 Task: plot  the graph for the smallest enclosing ellipse of a set of points in 3D space.
Action: Mouse moved to (133, 80)
Screenshot: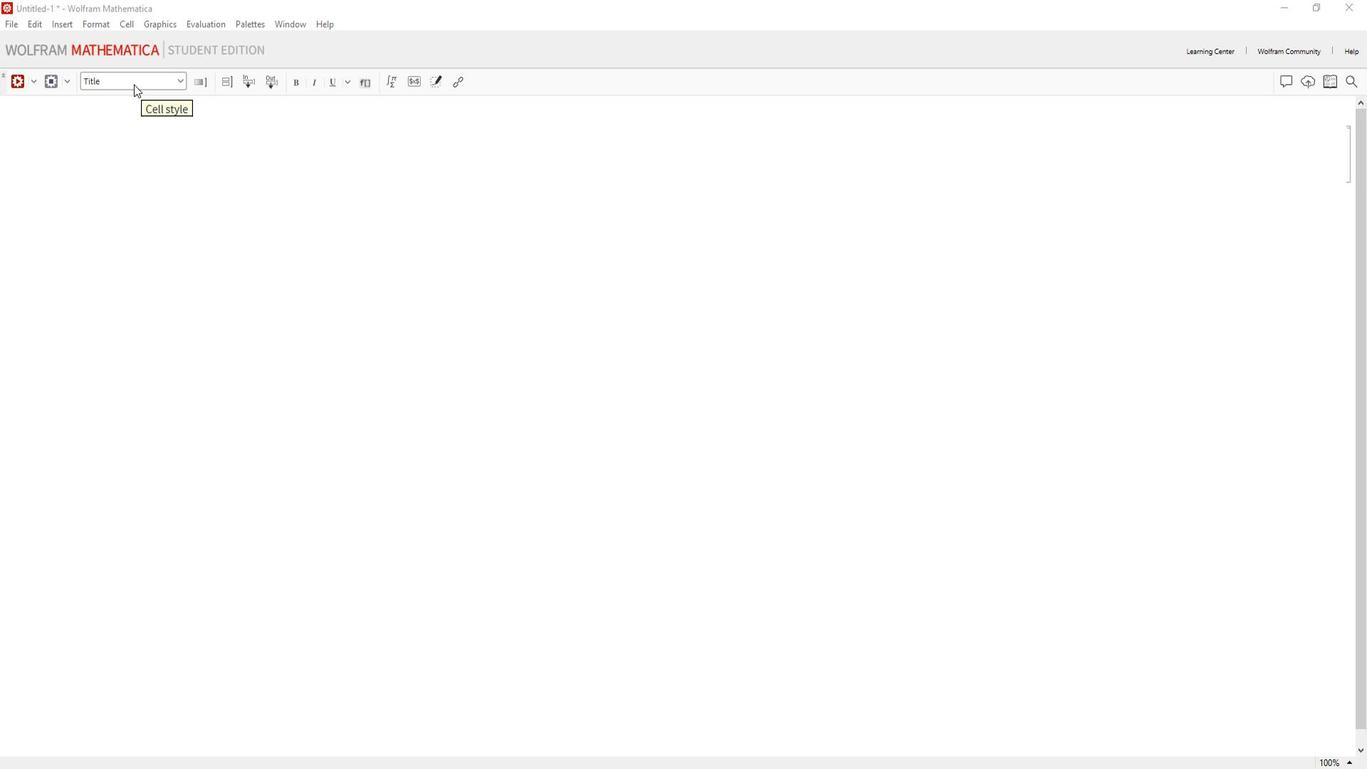 
Action: Mouse pressed left at (133, 80)
Screenshot: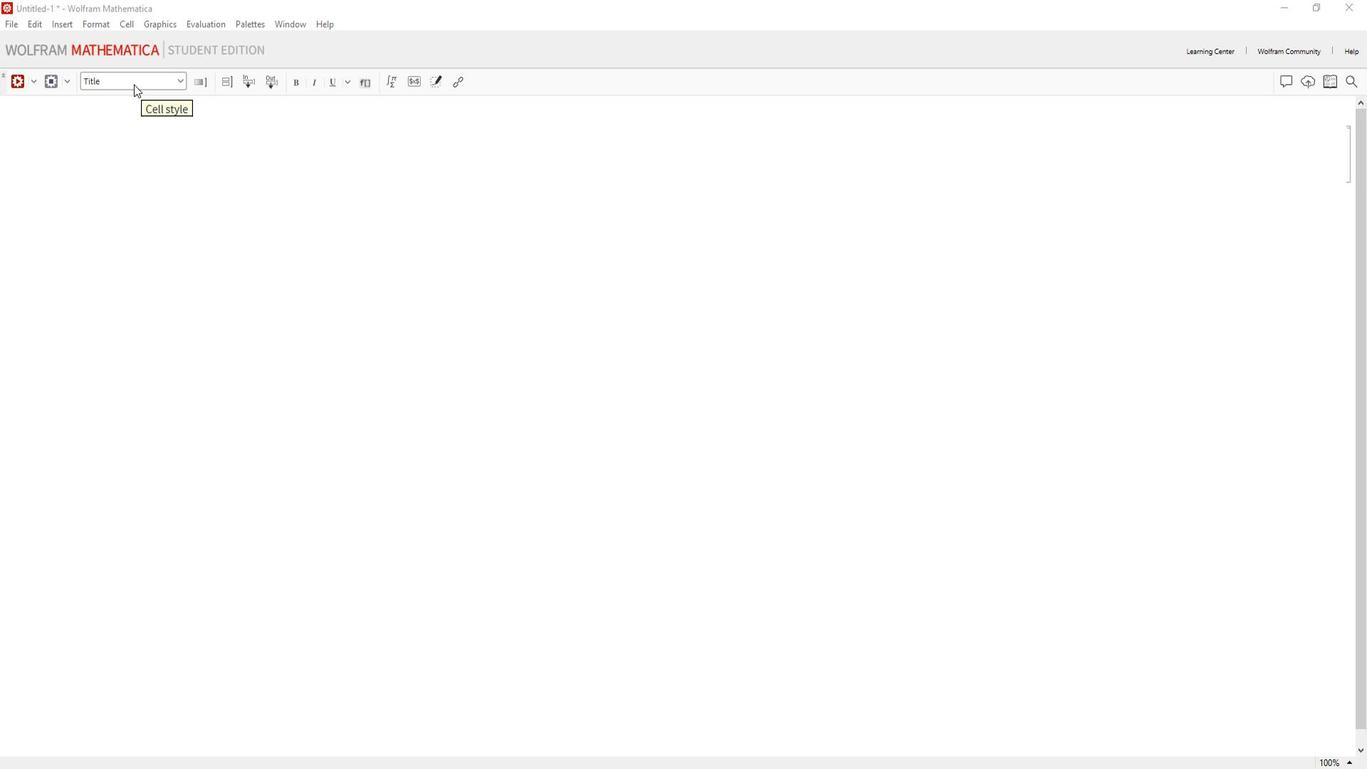 
Action: Mouse moved to (126, 116)
Screenshot: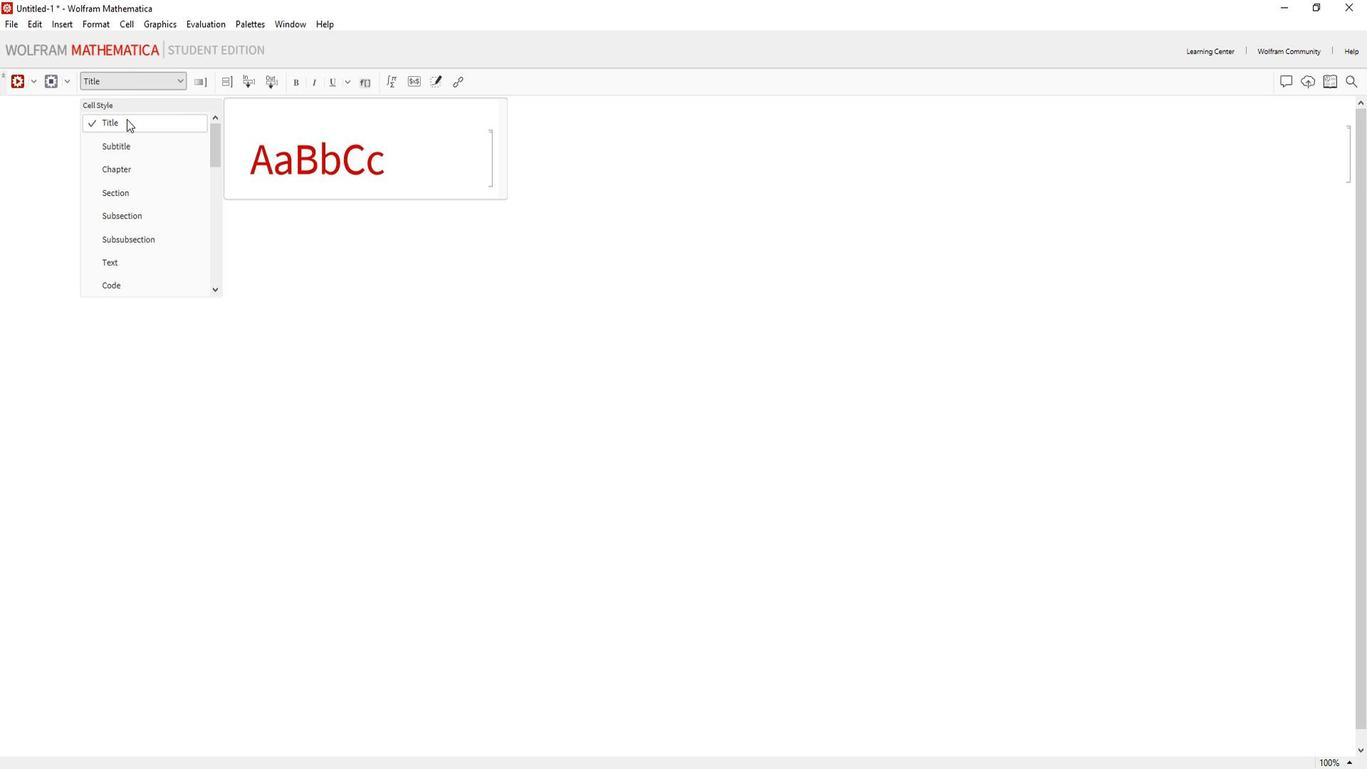 
Action: Mouse pressed left at (126, 116)
Screenshot: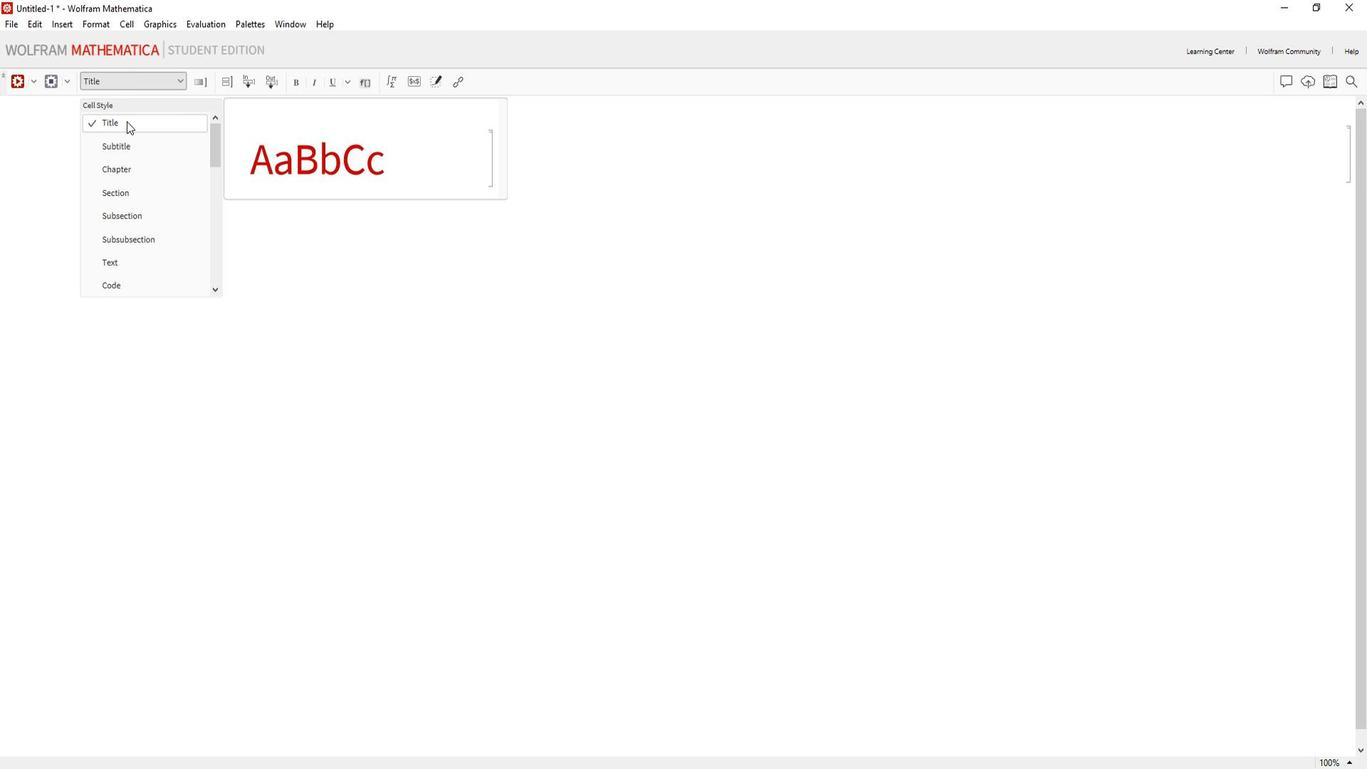 
Action: Mouse moved to (113, 138)
Screenshot: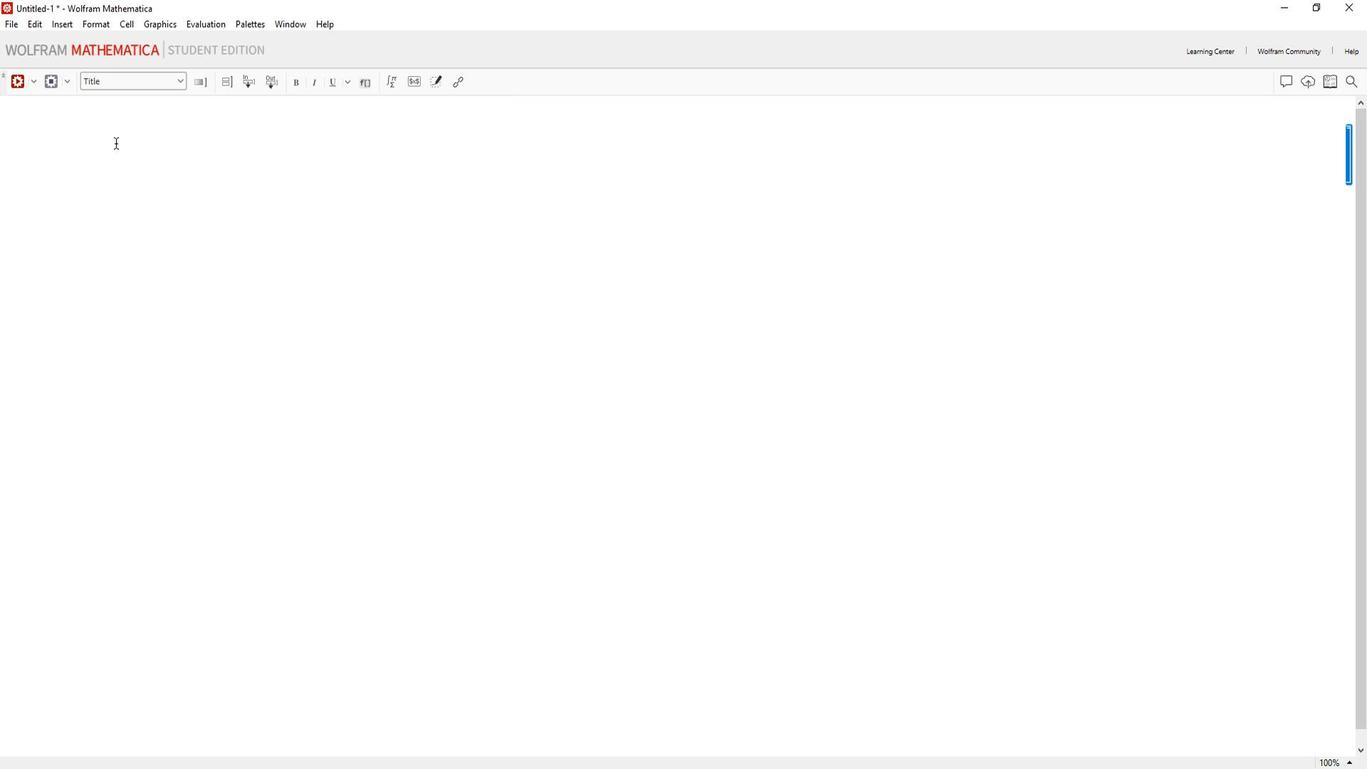 
Action: Mouse pressed left at (113, 138)
Screenshot: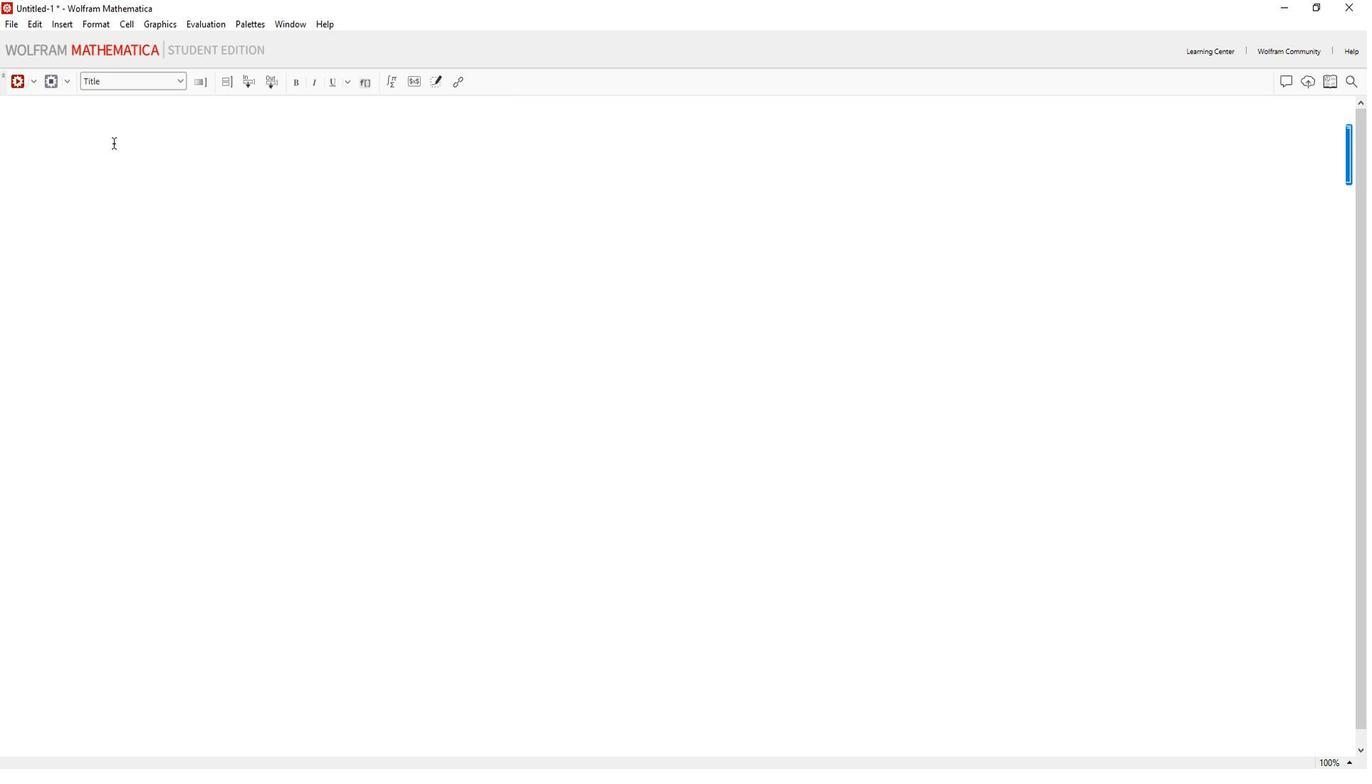 
Action: Key pressed s<Key.caps_lock>MALLEST<Key.space><Key.caps_lock>e<Key.caps_lock>NCLOSING<Key.space><Key.caps_lock>e<Key.caps_lock>LLIPSE<Key.space>PF<Key.space>A<Key.space><Key.caps_lock>s<Key.caps_lock>ET<Key.backspace><Key.backspace><Key.backspace><Key.backspace><Key.backspace><Key.backspace><Key.backspace><Key.backspace>OF<Key.space><Key.caps_lock>a<Key.caps_lock><Key.space><Key.caps_lock>s<Key.caps_lock>ET<Key.space>OF<Key.space><Key.caps_lock>p<Key.caps_lock>OINTS<Key.space>IN<Key.space><Key.caps_lock>3d<Key.space>s<Key.caps_lock>PACE
Screenshot: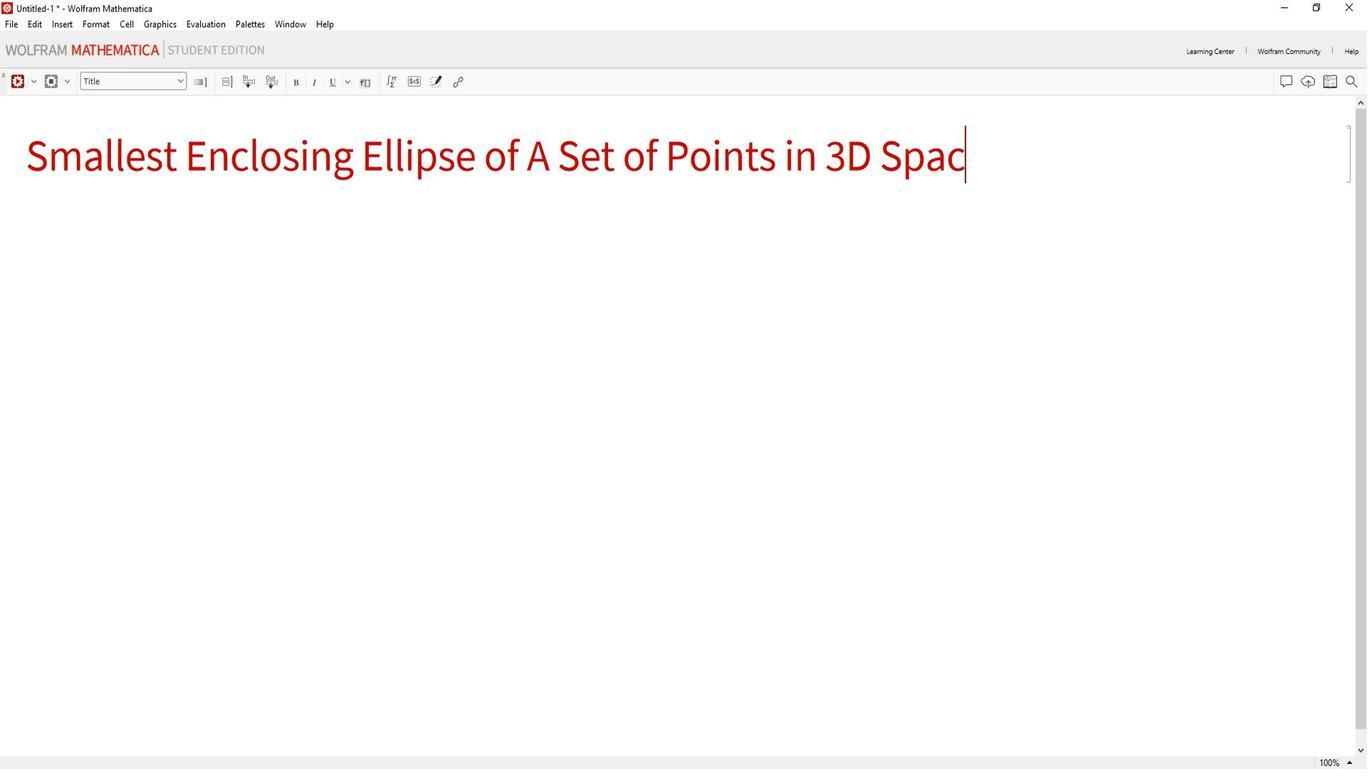 
Action: Mouse moved to (139, 75)
Screenshot: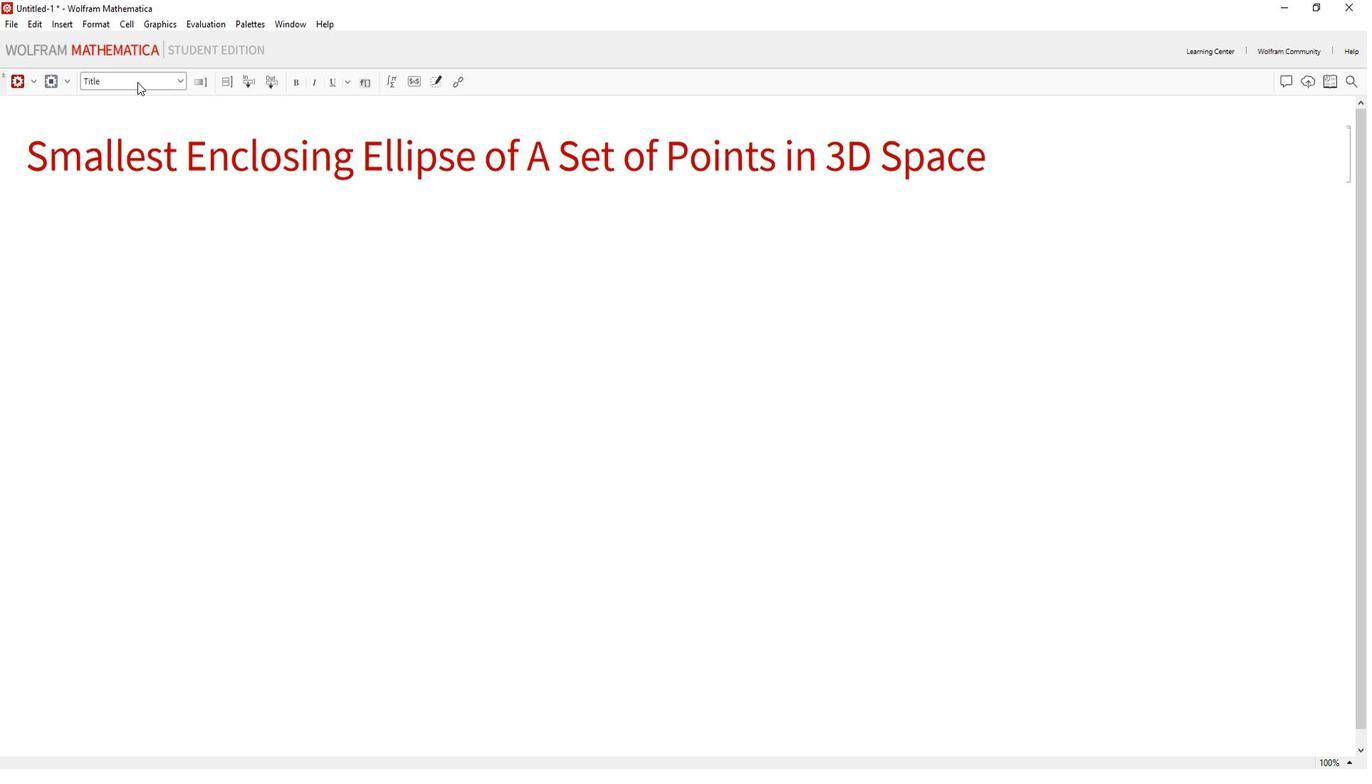 
Action: Mouse pressed left at (139, 75)
Screenshot: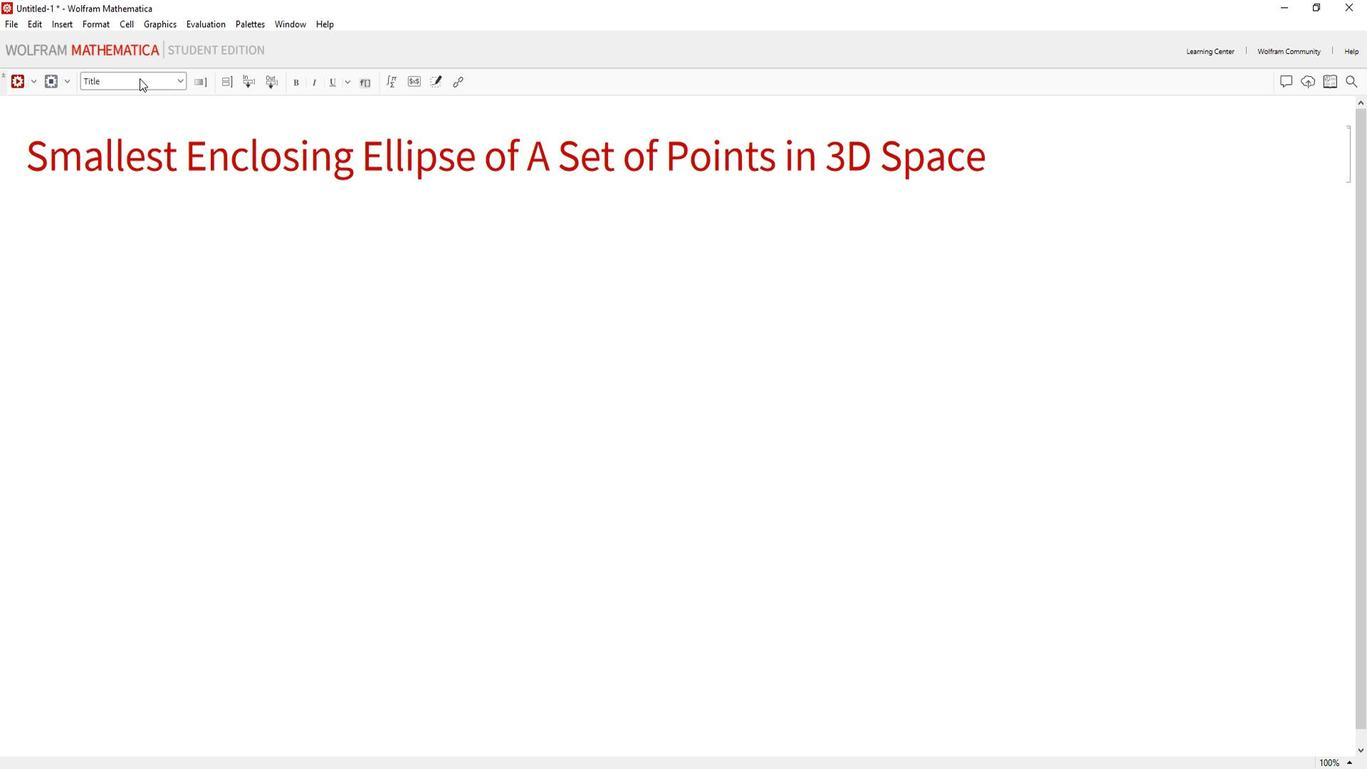 
Action: Mouse moved to (1051, 172)
Screenshot: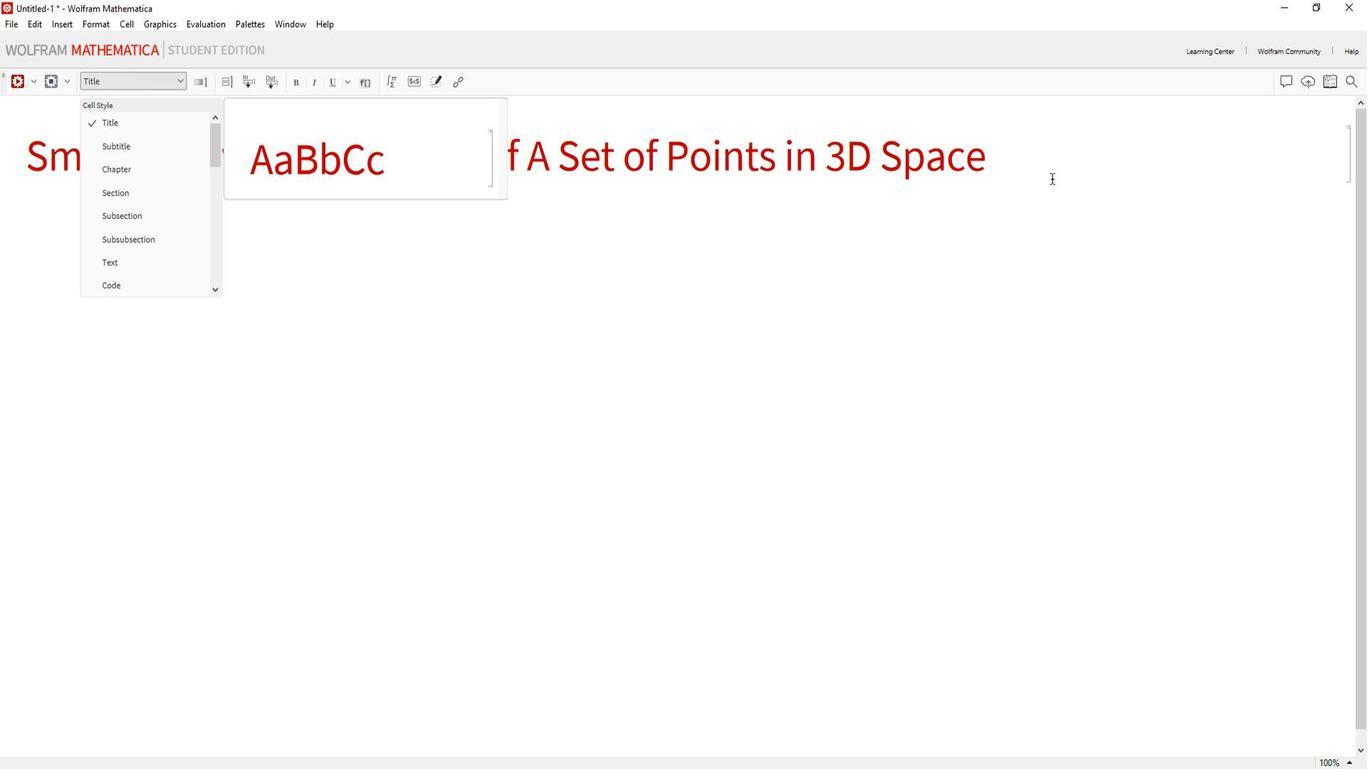 
Action: Mouse pressed left at (1051, 172)
Screenshot: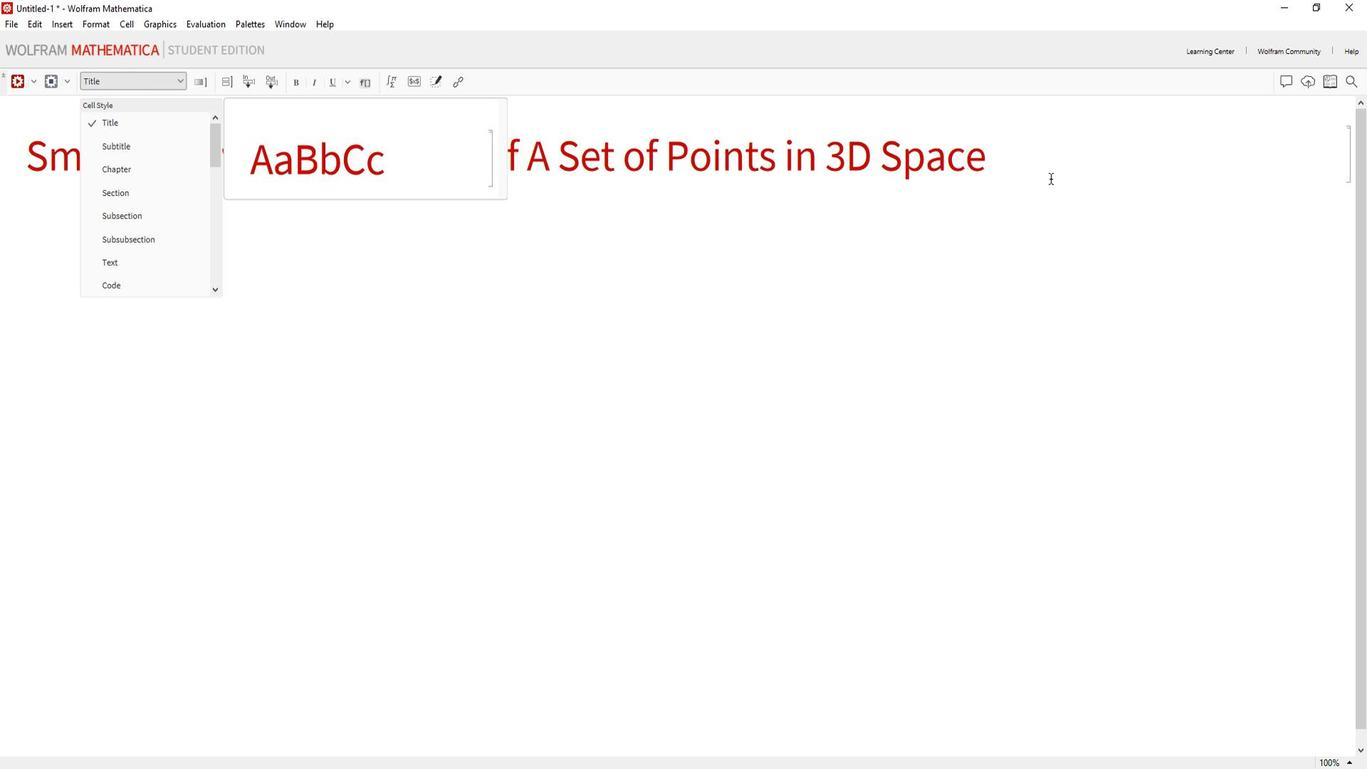 
Action: Mouse moved to (366, 280)
Screenshot: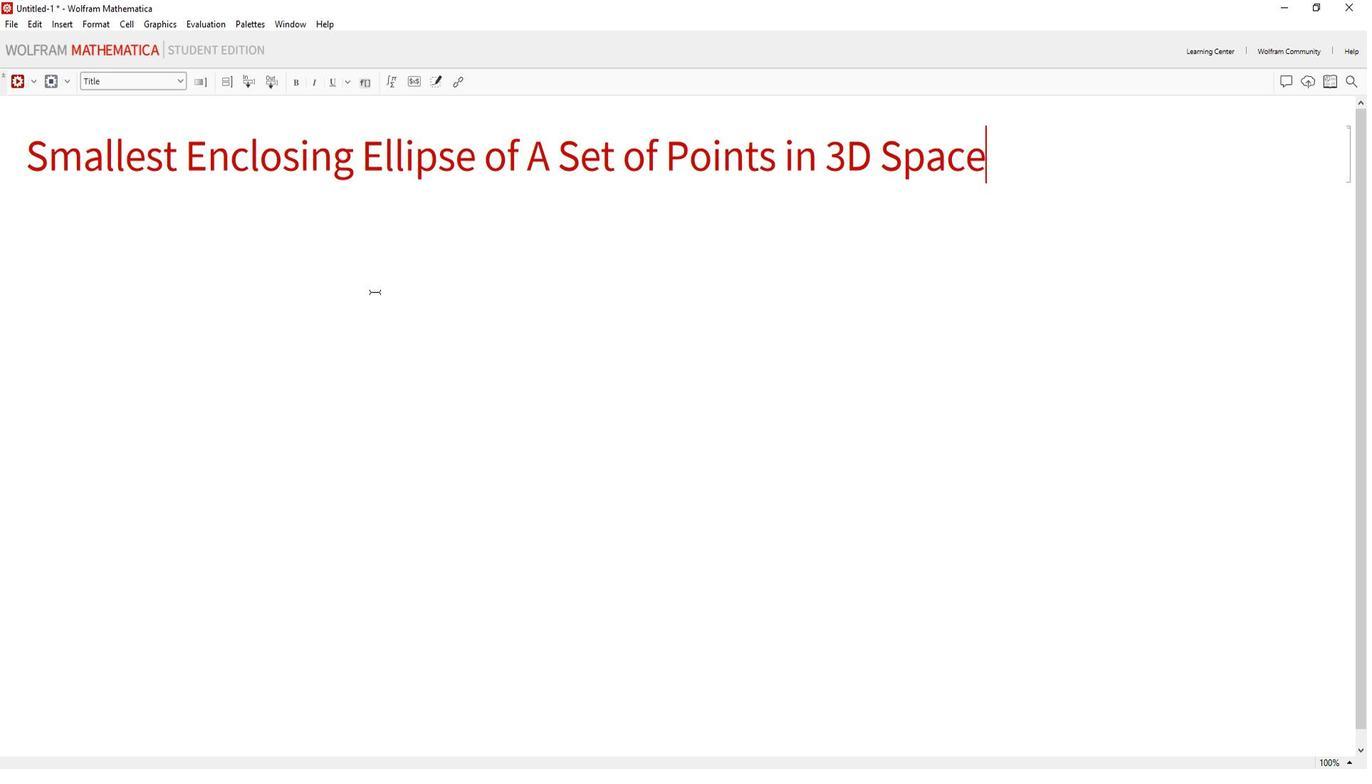 
Action: Mouse pressed left at (366, 280)
Screenshot: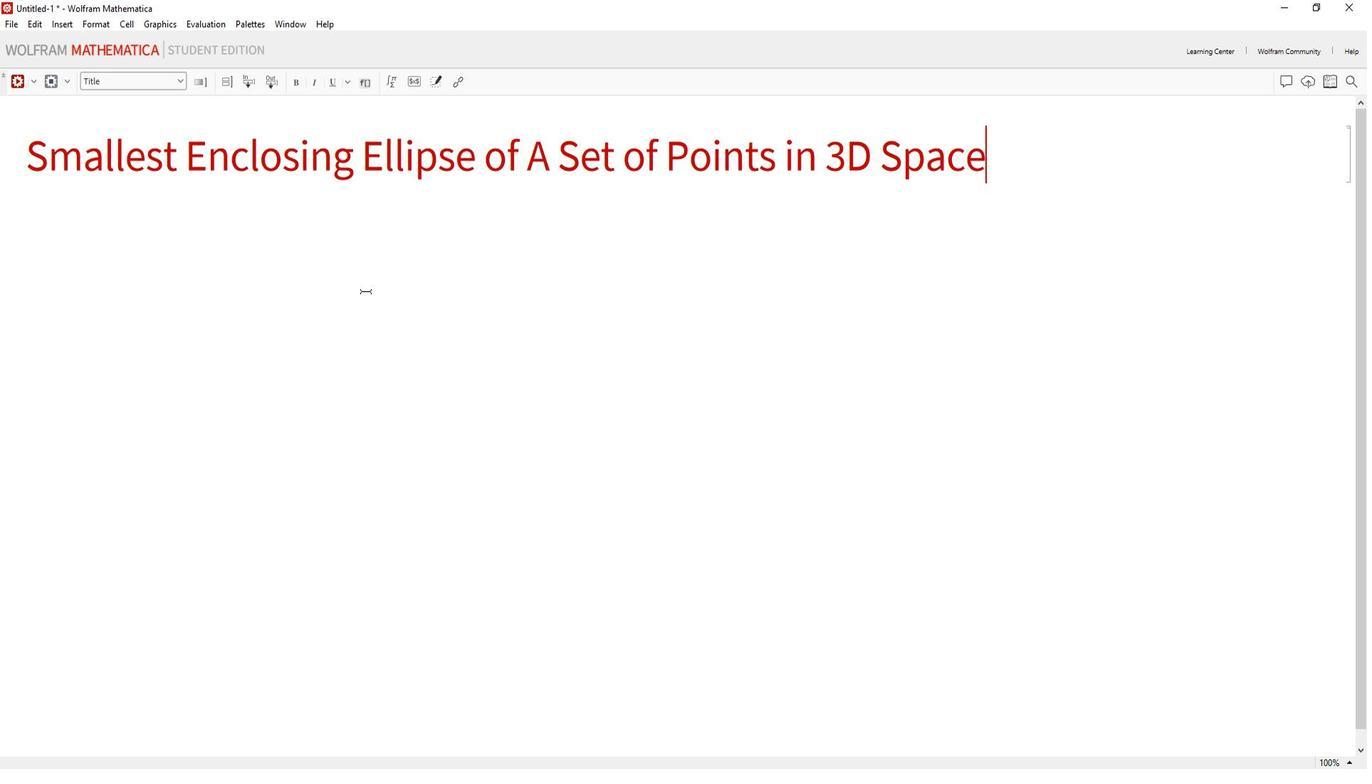 
Action: Mouse moved to (165, 73)
Screenshot: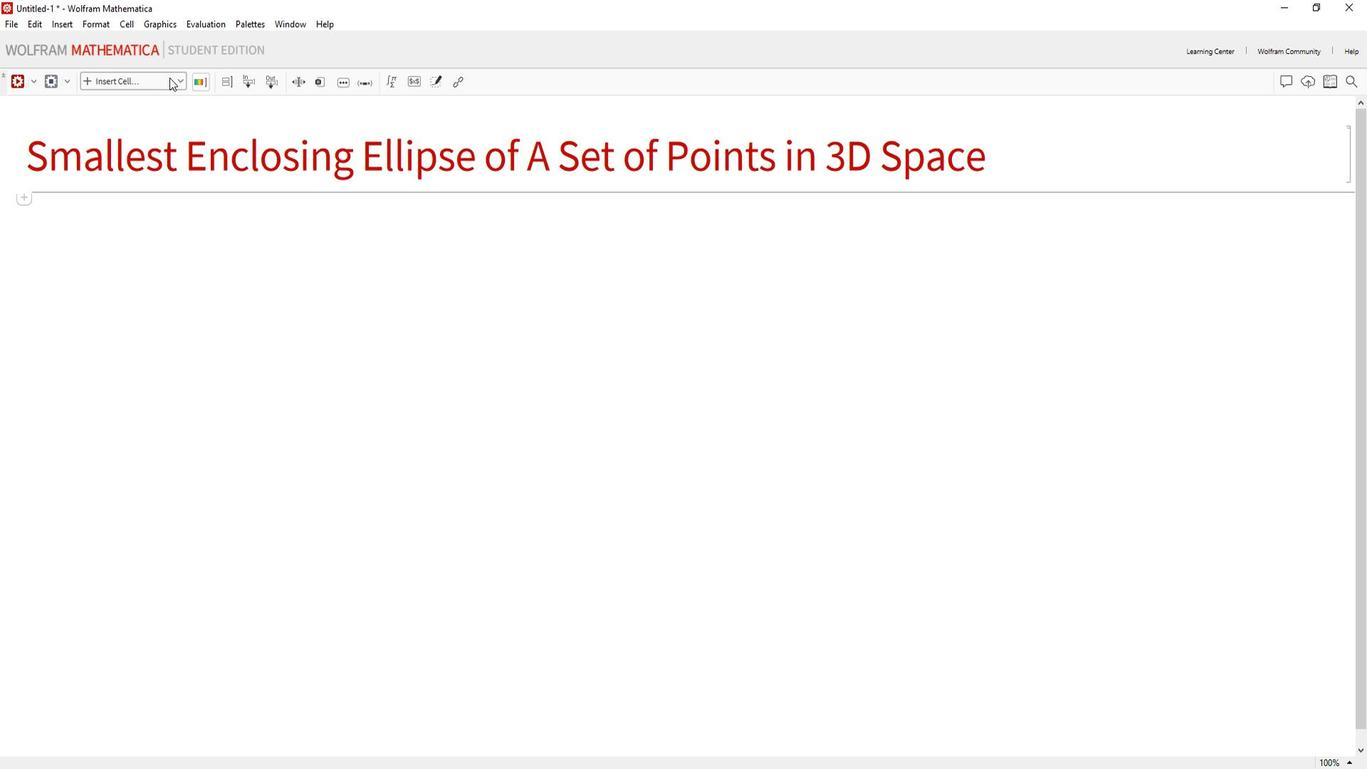 
Action: Mouse pressed left at (165, 73)
Screenshot: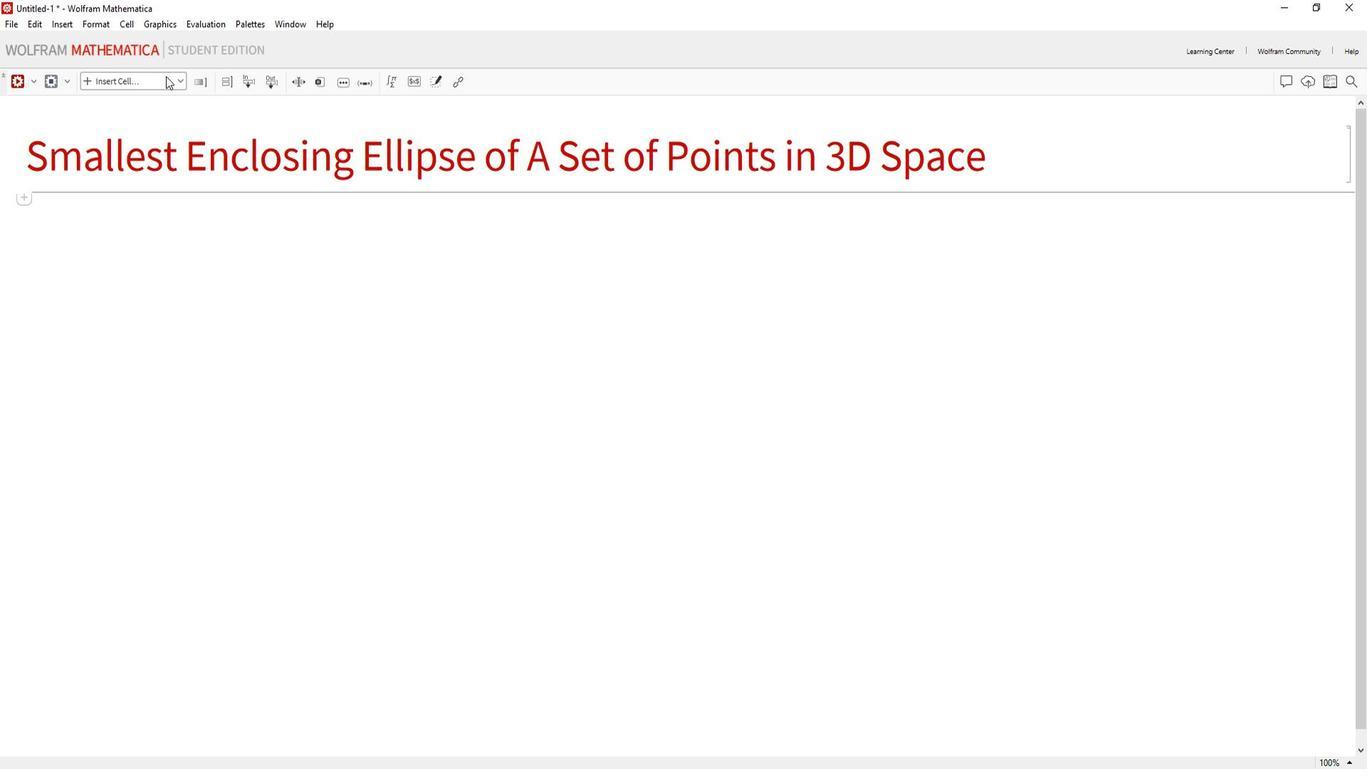 
Action: Mouse moved to (140, 262)
Screenshot: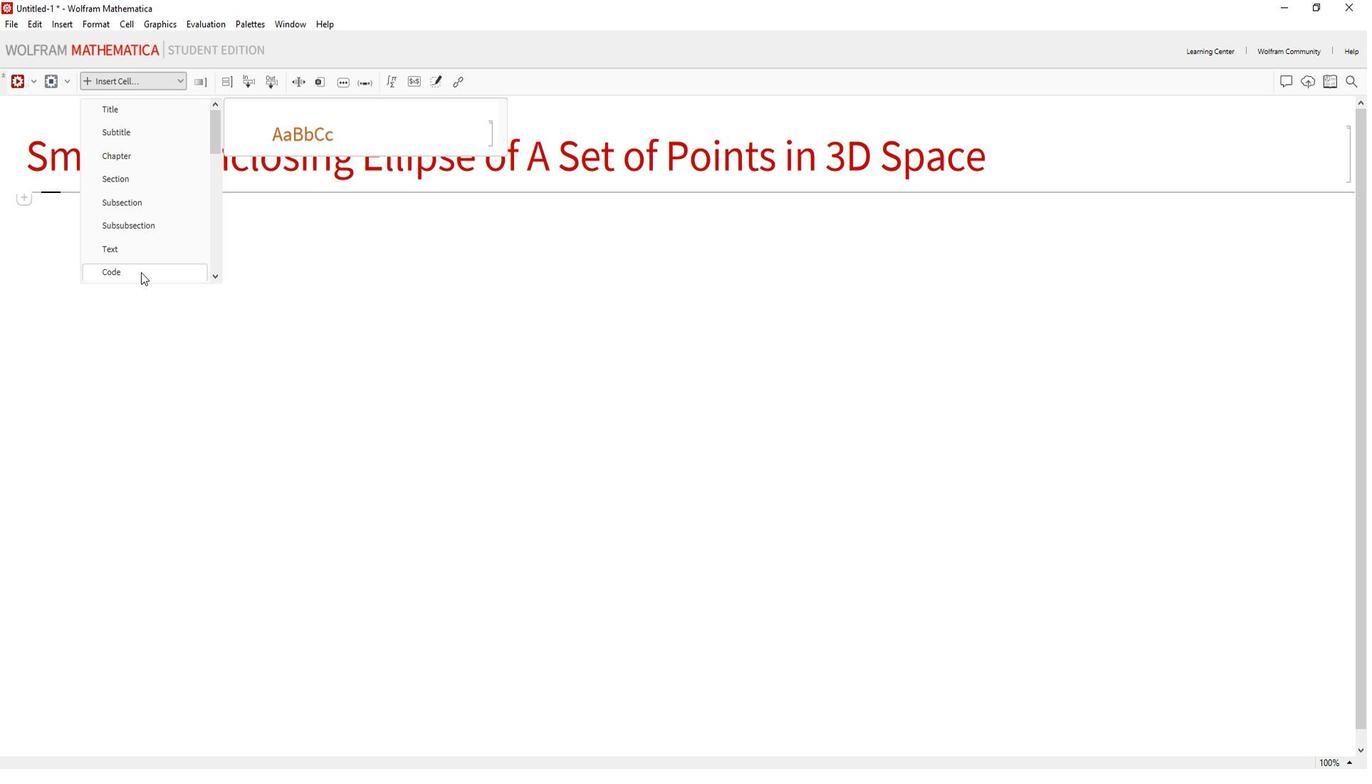 
Action: Mouse pressed left at (140, 262)
Screenshot: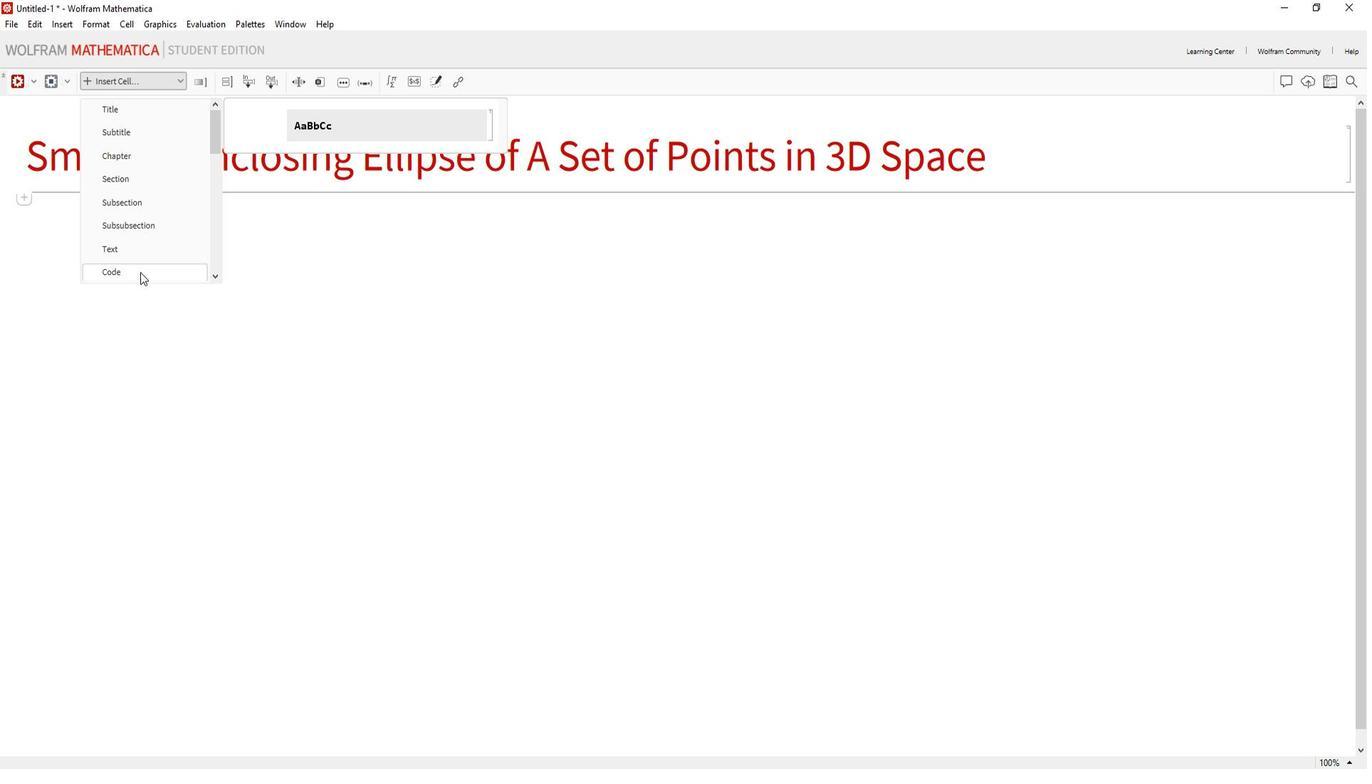
Action: Mouse moved to (91, 212)
Screenshot: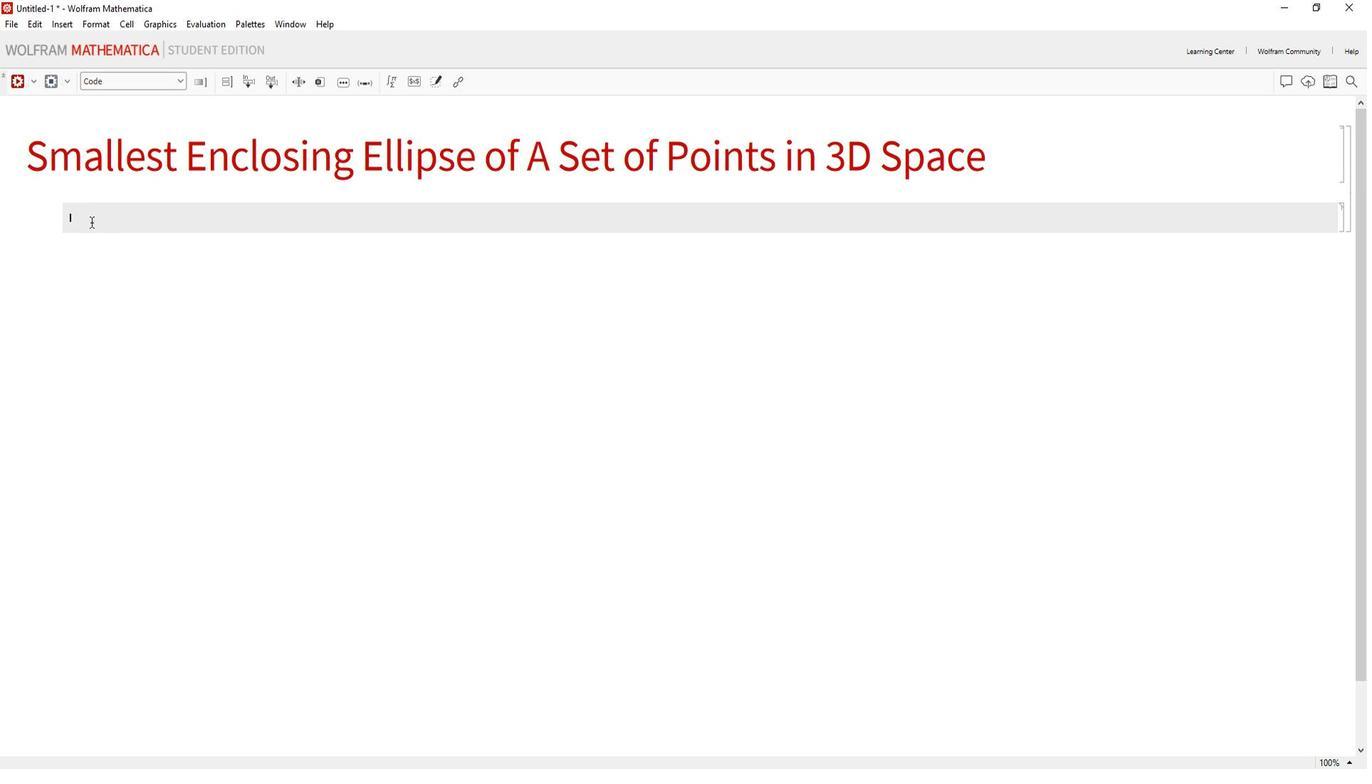 
Action: Mouse pressed left at (91, 212)
Screenshot: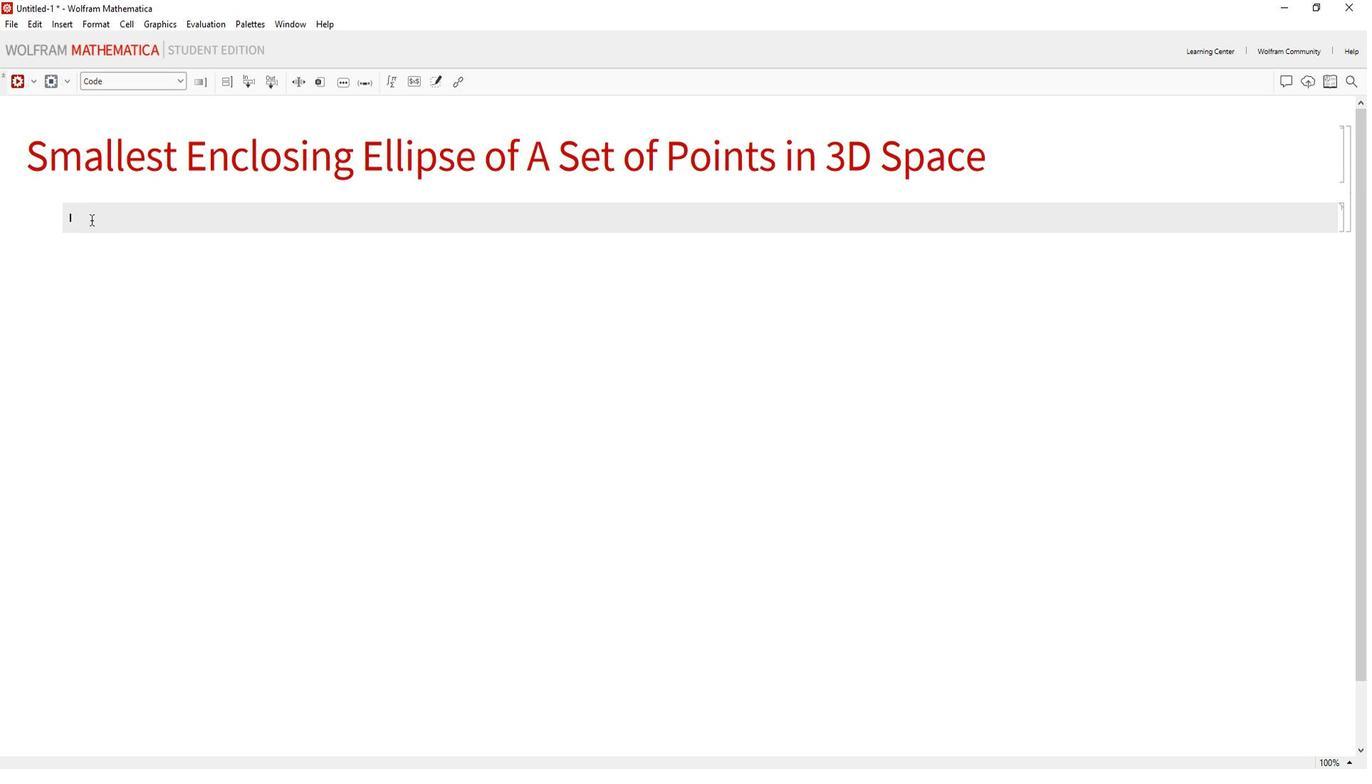 
Action: Key pressed POINTS<Key.space>=<Key.space><Key.caps_lock>r<Key.caps_lock>ANDOM<Key.caps_lock>r<Key.caps_lock>EAL<Key.space><Key.backspace>[<Key.shift_r>{-1,<Key.space>1<Key.shift_r>},<Key.space><Key.shift_r>{100,<Key.space>3<Key.right><Key.right>;<Key.enter>ENCLOSING<Key.caps_lock>e<Key.caps_lock>LLIPSOID<Key.space>=<Key.space><Key.caps_lock>b<Key.caps_lock>OUNDING<Key.caps_lock>r<Key.caps_lock>EGION[<Key.caps_lock><Key.caps_lock>POINTS,<Key.space><Key.shift_r>"<Key.caps_lock>m<Key.caps_lock>IN<Key.caps_lock>e<Key.caps_lock>LLIPSOID<Key.right><Key.right>;<Key.enter><Key.caps_lock>g<Key.caps_lock>RAPHICS<Key.caps_lock>3d[<Key.shift_r>{<Key.caps_lock>P<Key.caps_lock>oint[points],<Key.space>enclosing<Key.caps_lock>E<Key.caps_lock>llipsoid<Key.shift_r><Key.shift_r><Key.shift_r><Key.shift_r>}<Key.backspace><Key.backspace><Key.backspace><Key.backspace><Key.backspace><Key.backspace><Key.backspace><Key.backspace><Key.backspace><Key.backspace><Key.backspace><Key.backspace><Key.backspace><Key.backspace><Key.backspace><Key.backspace><Key.backspace><Key.backspace><Key.backspace><Key.backspace><Key.backspace><Key.backspace><Key.backspace><Key.backspace><Key.backspace><Key.backspace><Key.backspace><Key.backspace><Key.backspace><Key.backspace><Key.backspace><Key.backspace><Key.backspace><Key.backspace>p<Key.caps_lock>OINT[POINTS],<Key.space>ENCLOSING<Key.caps_lock>e<Key.caps_lock>LLIPSOID<Key.shift_r>},<Key.space><Key.caps_lock>b<Key.caps_lock>OXED<Key.space><Key.shift>-<Key.shift>><Key.space><Key.caps_lock>t<Key.caps_lock>RUE,<Key.space><Key.caps_lock>a<Key.caps_lock>XES<Key.space><Key.shift>-><Key.space><Key.caps_lock>t<Key.caps_lock>RUE,<Key.space><Key.caps_lock>a<Key.caps_lock>XES<Key.caps_lock>l<Key.caps_lock>ABEL<Key.space>-<Key.shift>><Key.space><Key.shift_r>{<Key.shift_r>"<Key.caps_lock>x<Key.shift_r>",<Key.space><Key.shift_r>"y<Key.right>,<Key.space><Key.shift_r>"z<Key.shift_r>"<Key.right><Key.right>
Screenshot: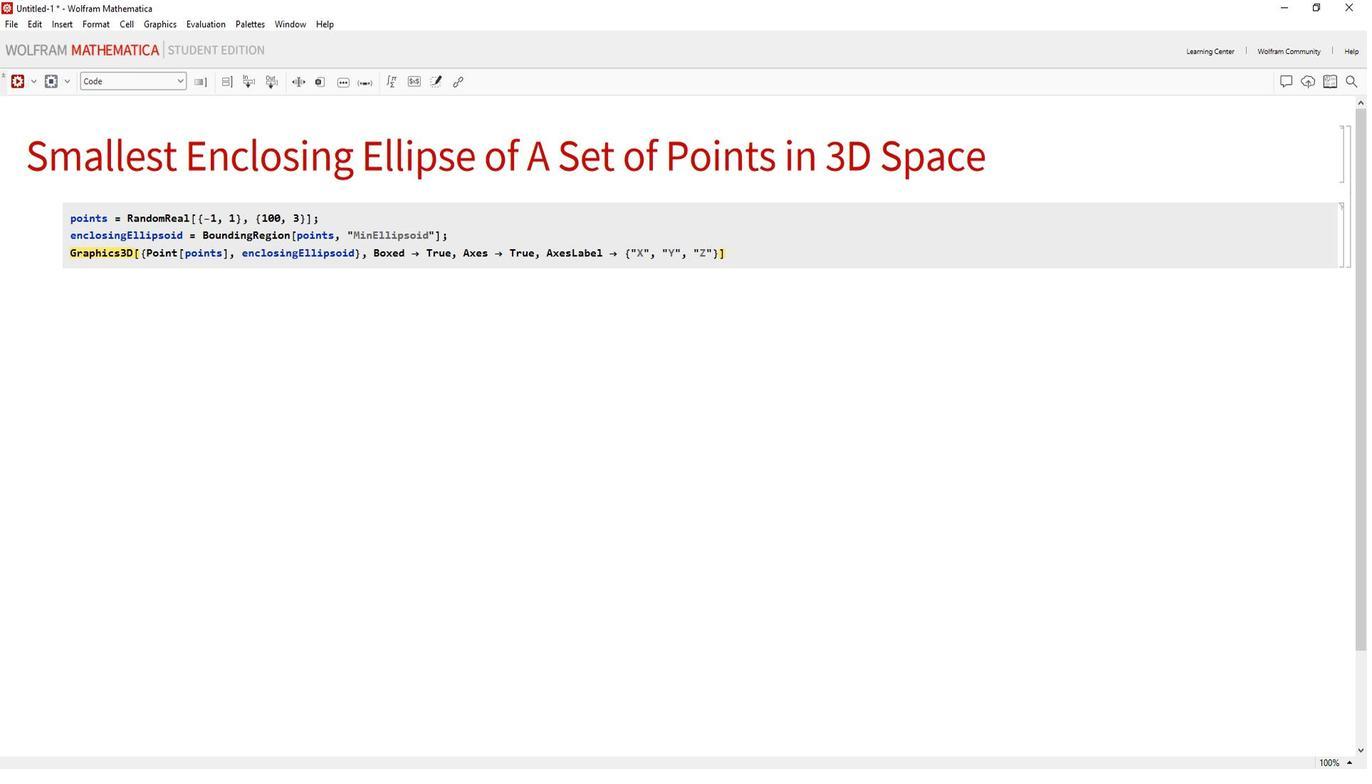 
Action: Mouse moved to (308, 259)
Screenshot: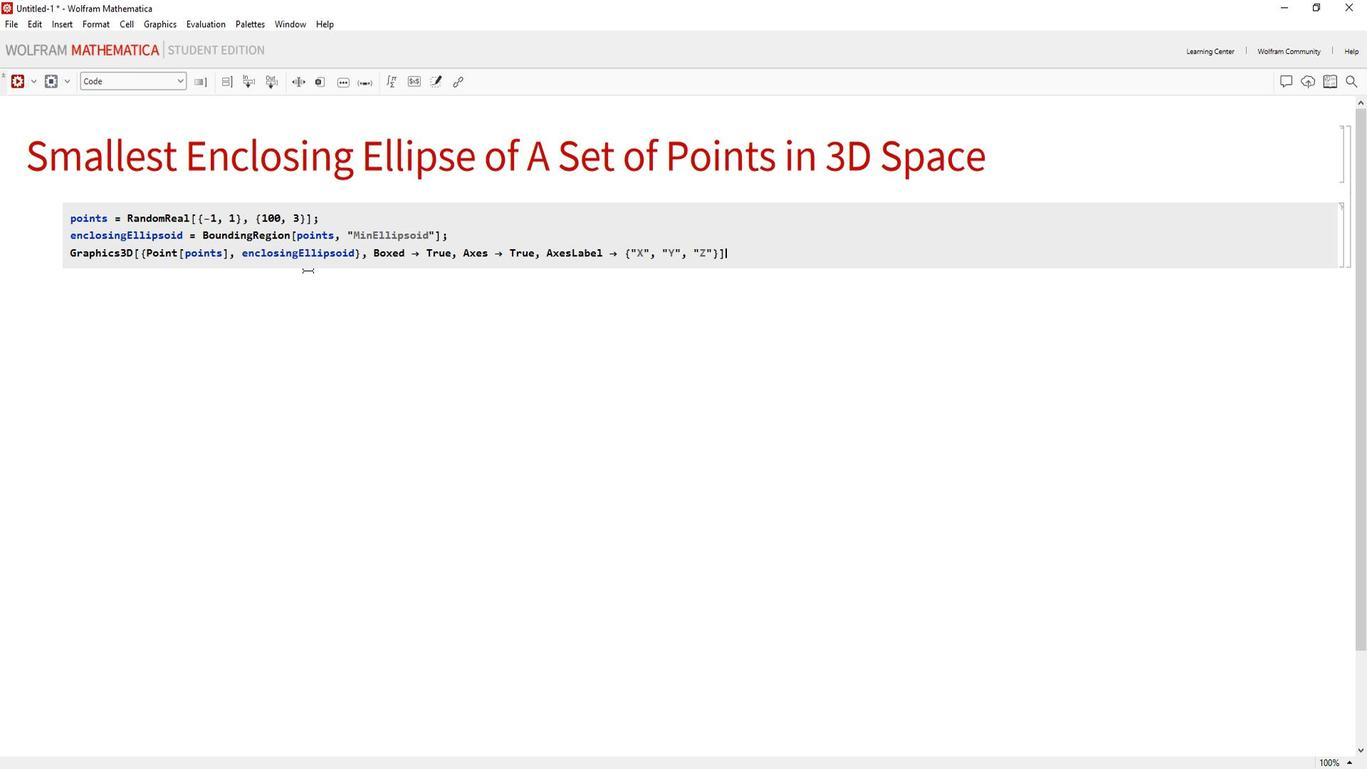 
Action: Key pressed <Key.space>
Screenshot: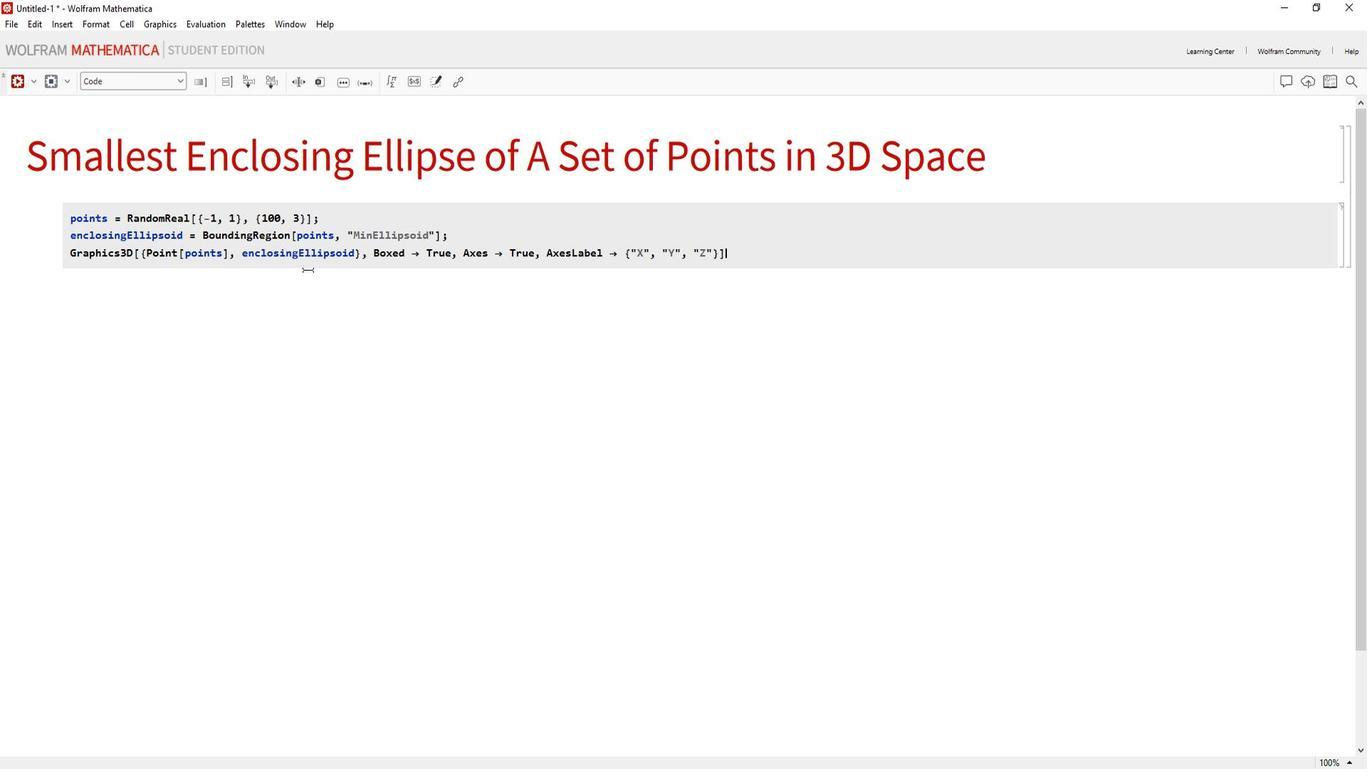 
Action: Mouse moved to (13, 79)
Screenshot: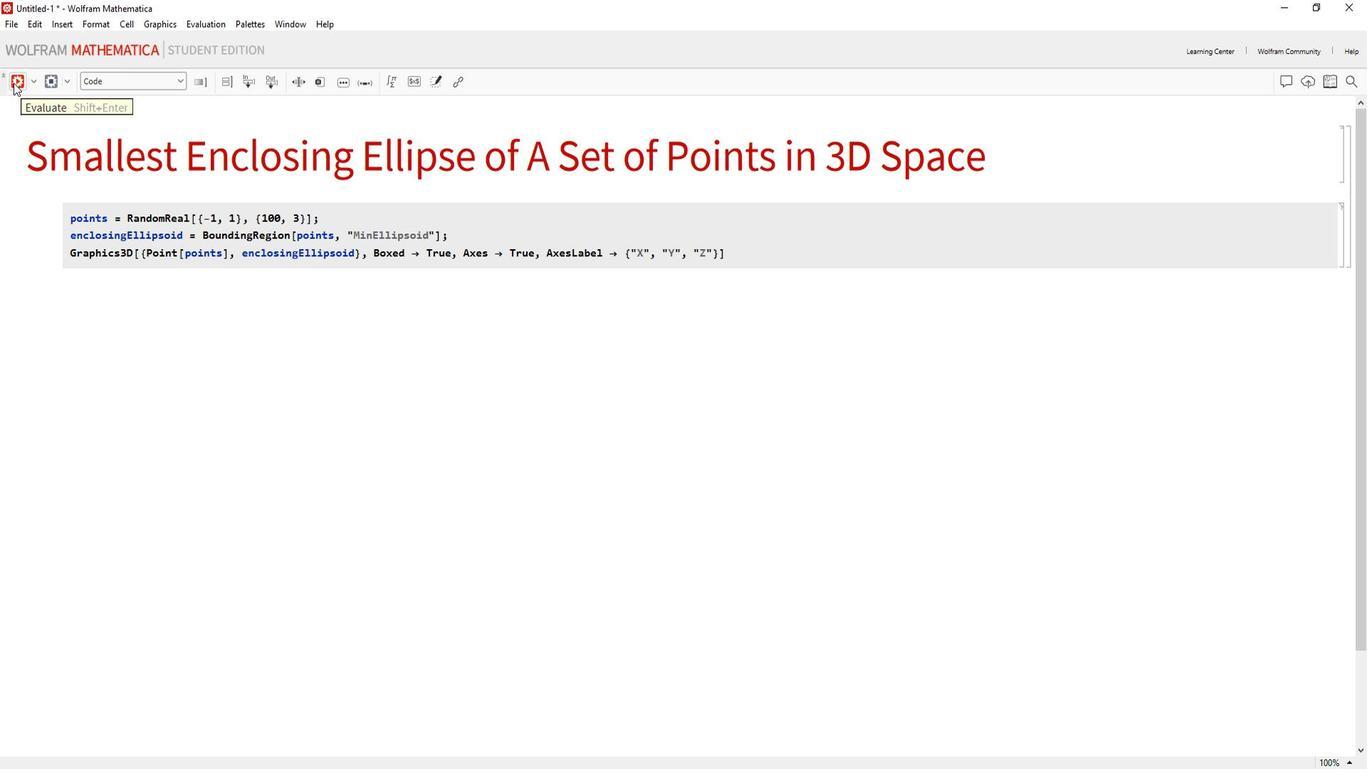 
Action: Mouse pressed left at (13, 79)
Screenshot: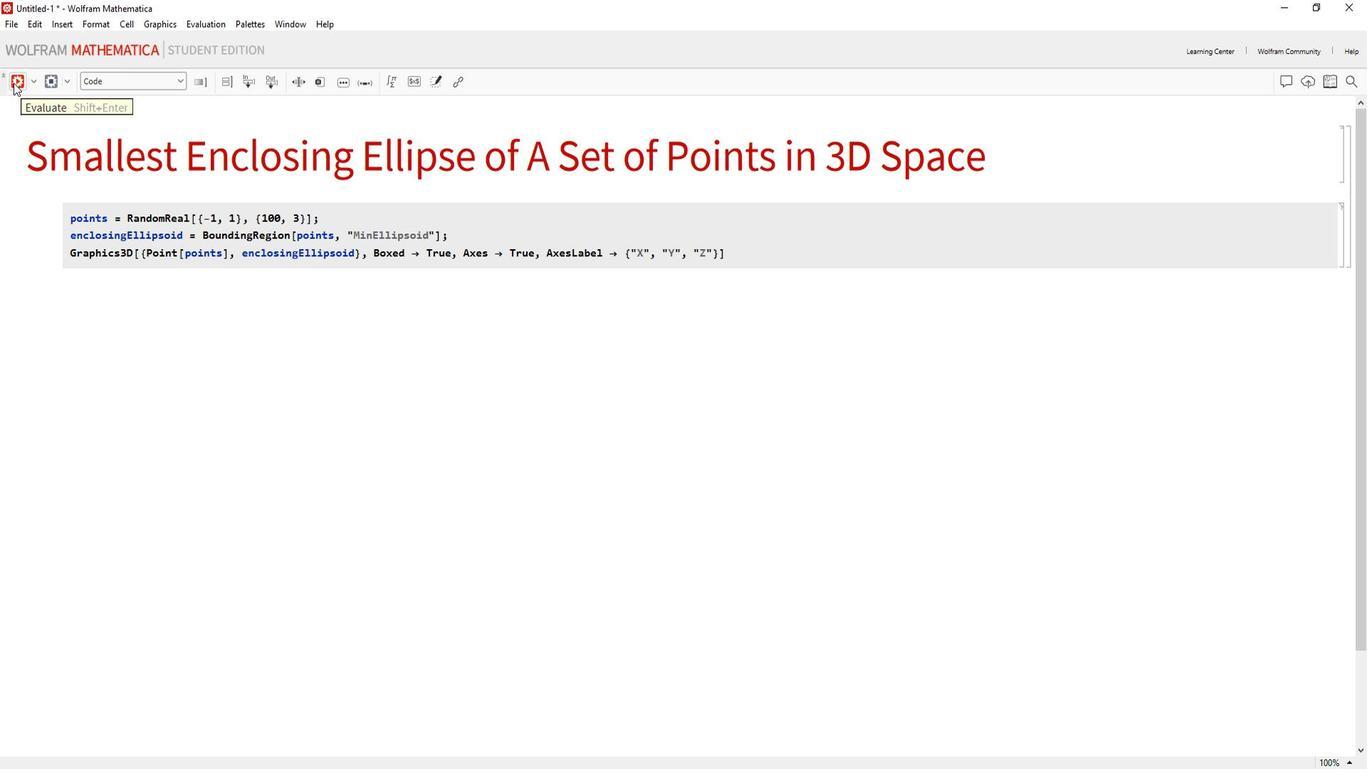 
Action: Mouse moved to (637, 388)
Screenshot: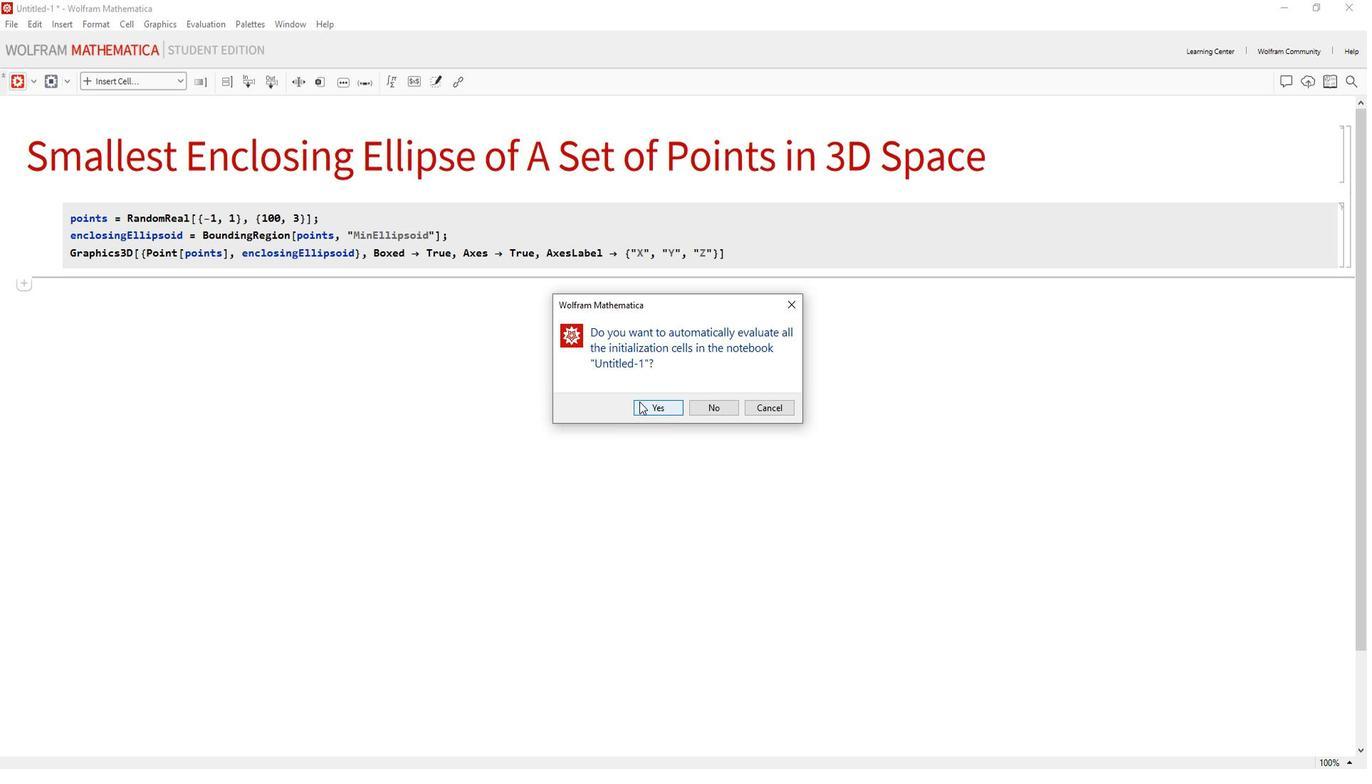 
Action: Mouse pressed left at (637, 388)
Screenshot: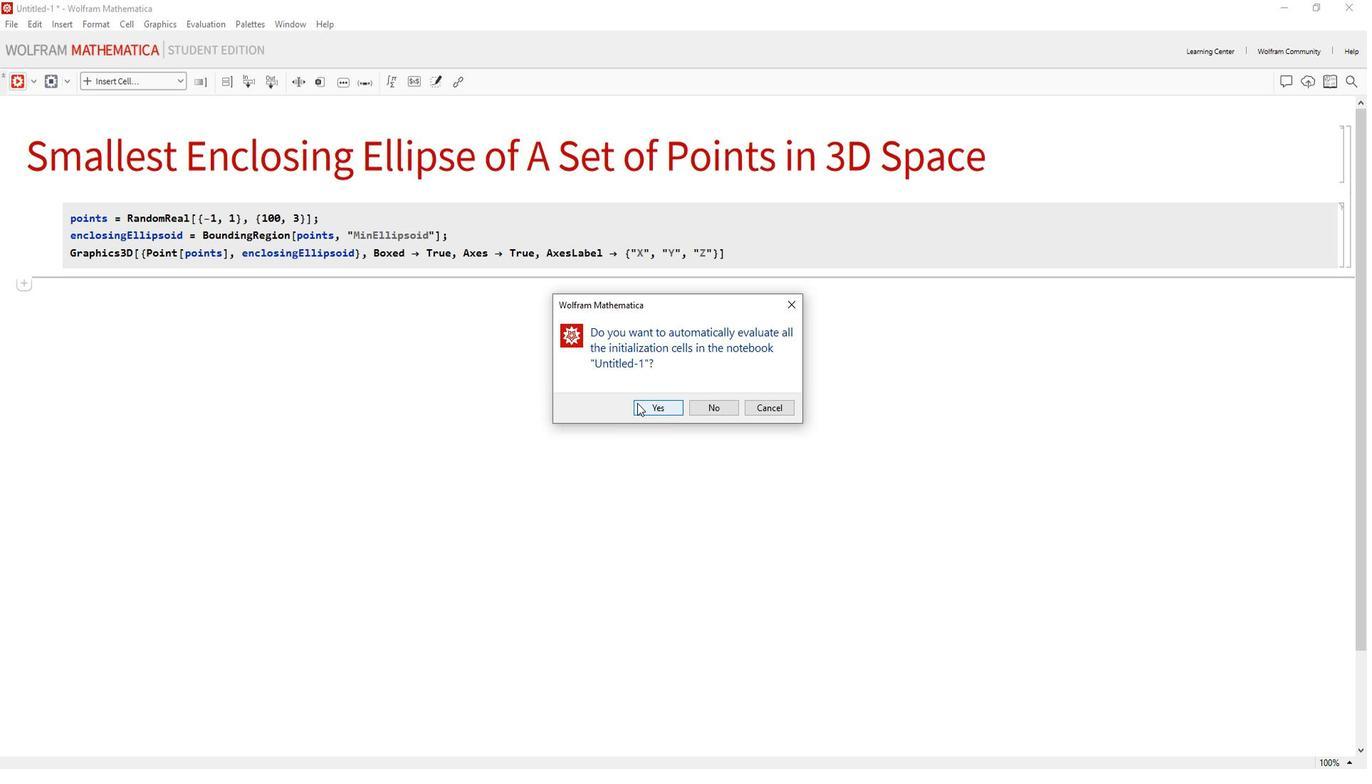 
Action: Mouse scrolled (637, 387) with delta (0, 0)
Screenshot: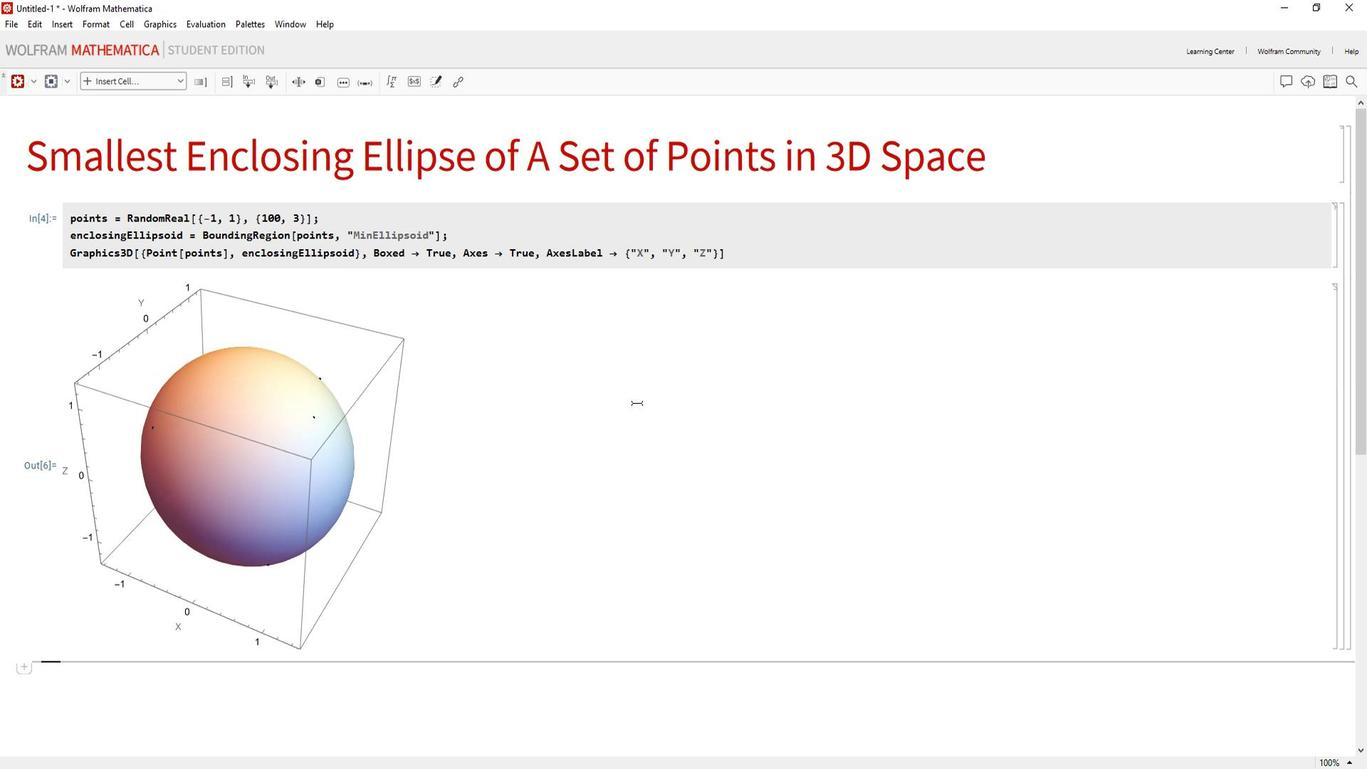 
Action: Mouse scrolled (637, 387) with delta (0, 0)
Screenshot: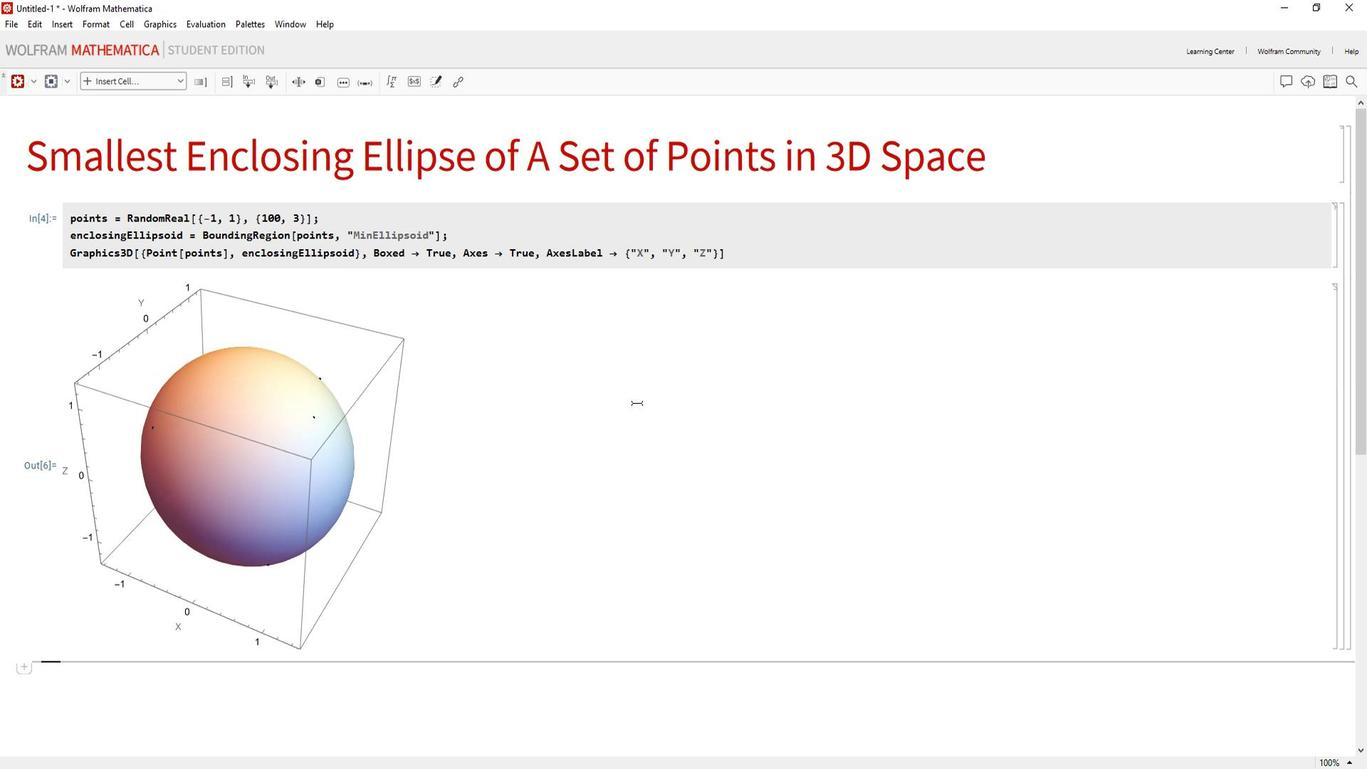 
Action: Mouse scrolled (637, 388) with delta (0, 0)
Screenshot: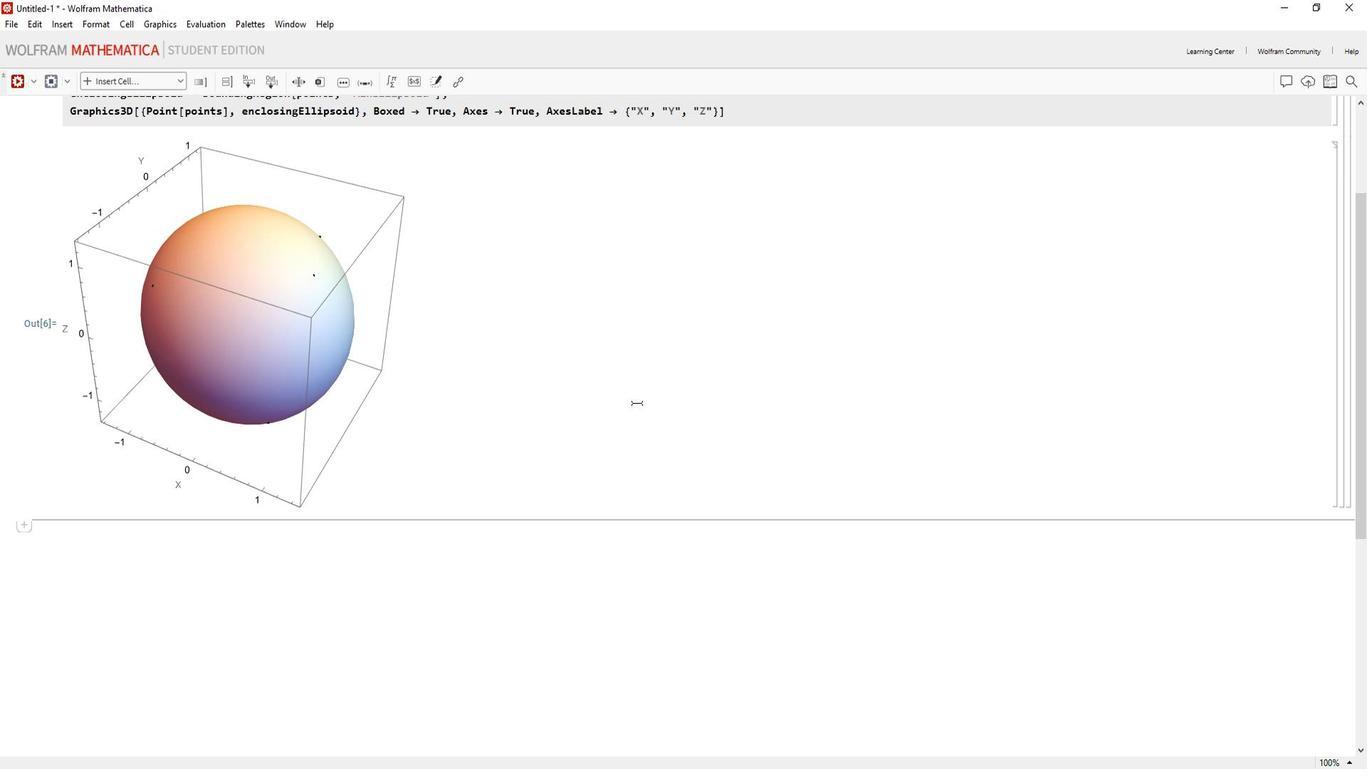 
Action: Mouse scrolled (637, 388) with delta (0, 0)
Screenshot: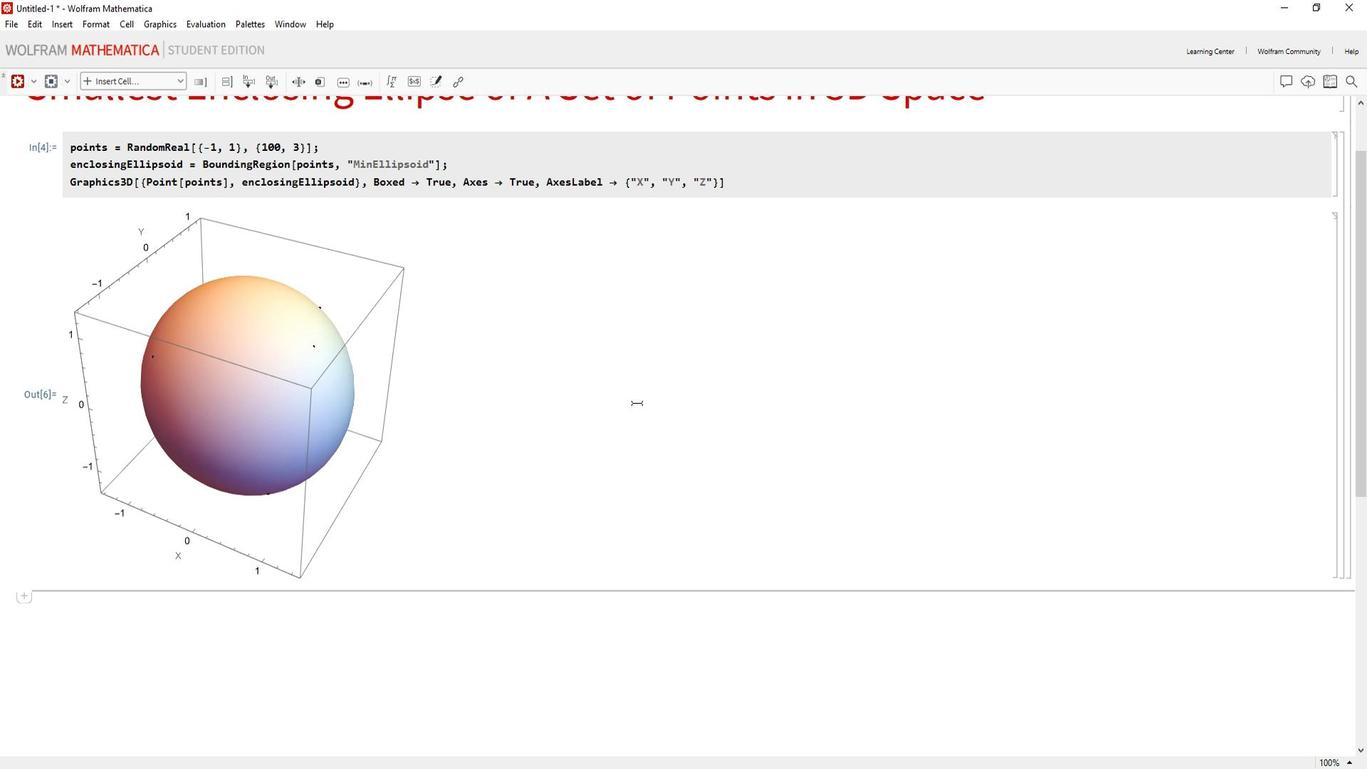 
Action: Mouse scrolled (637, 388) with delta (0, 0)
Screenshot: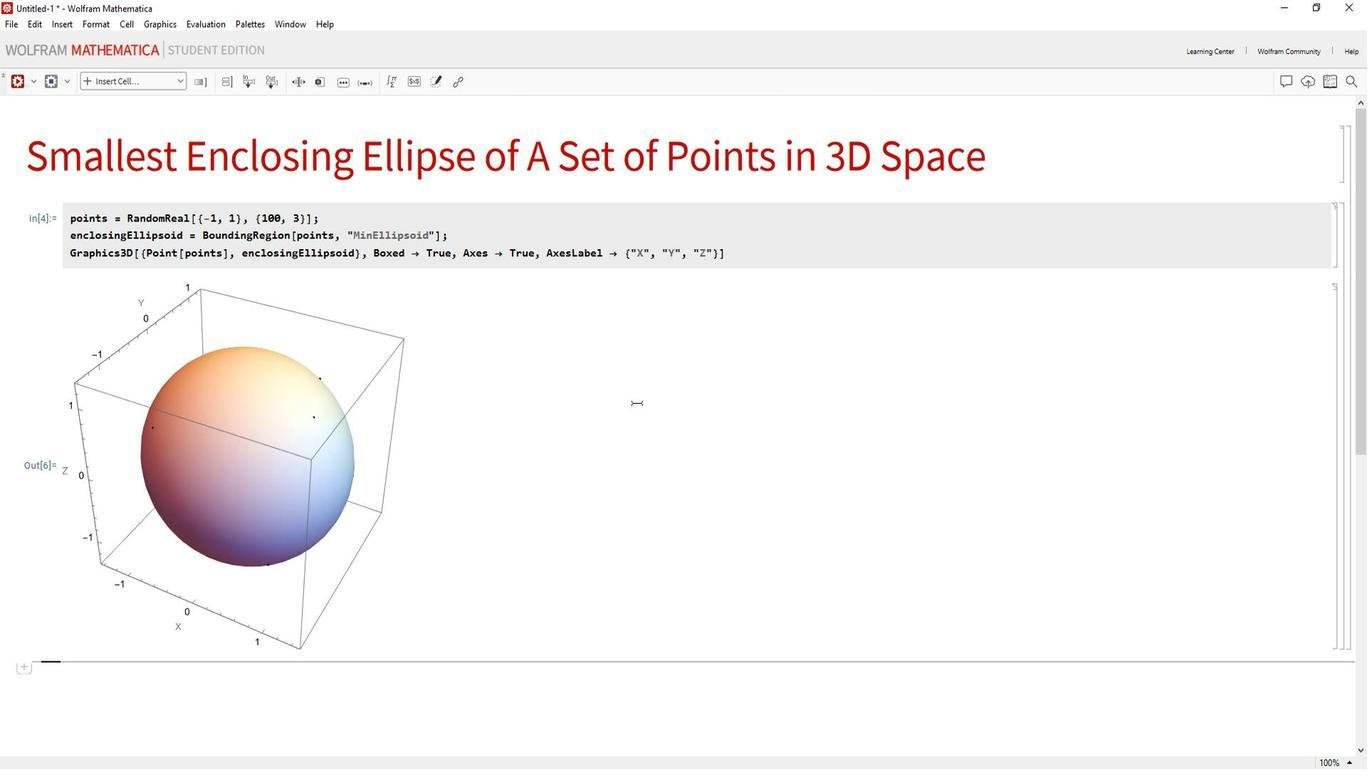 
